 Task: Insert outline in the file "Life is beautiful".
Action: Mouse moved to (104, 63)
Screenshot: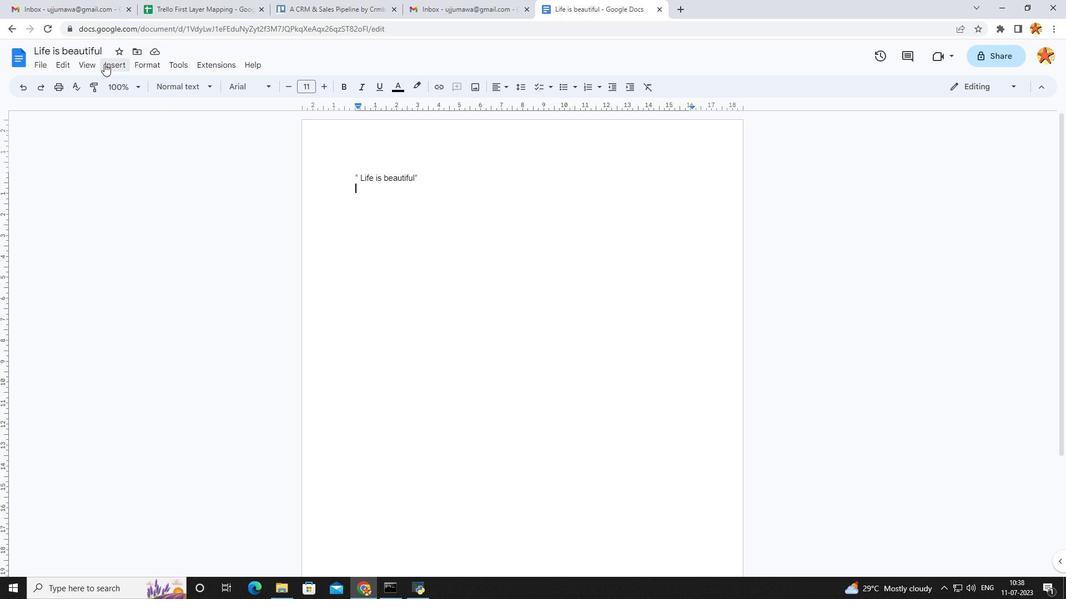 
Action: Mouse pressed left at (104, 63)
Screenshot: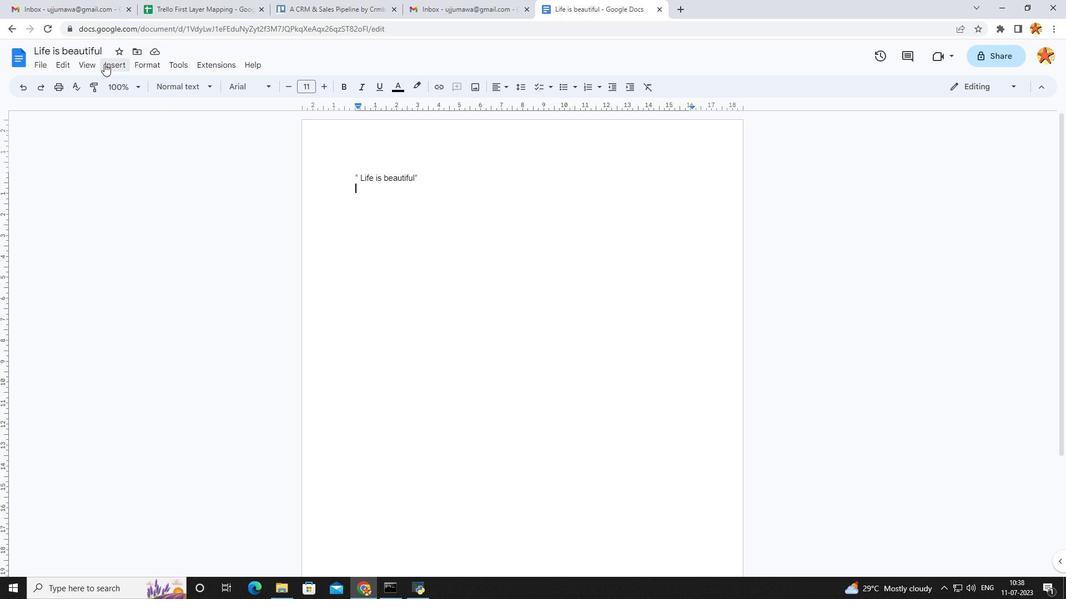 
Action: Mouse moved to (107, 151)
Screenshot: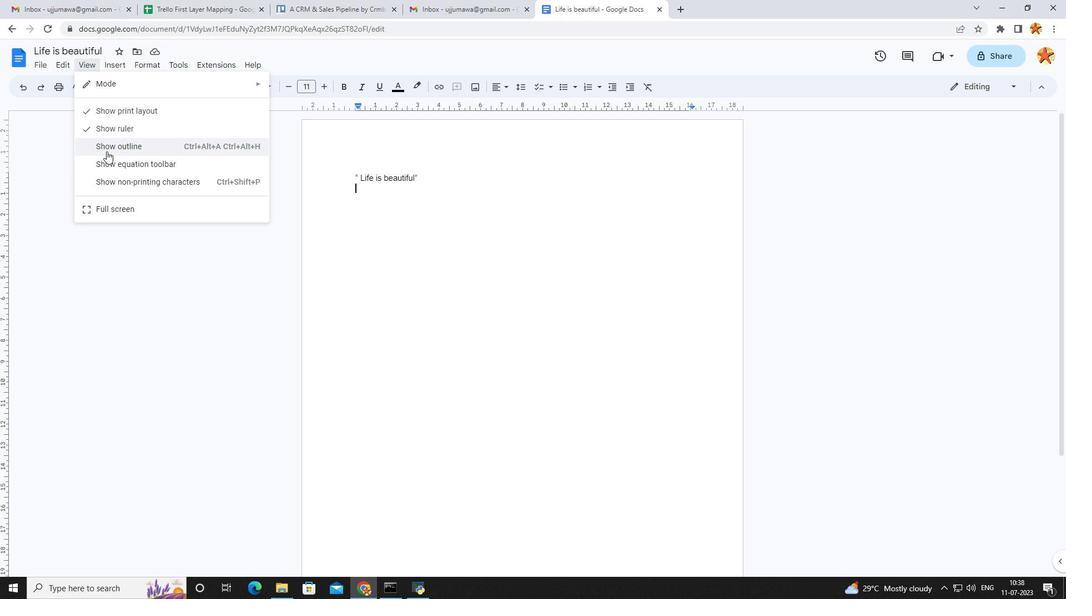 
Action: Mouse pressed left at (107, 151)
Screenshot: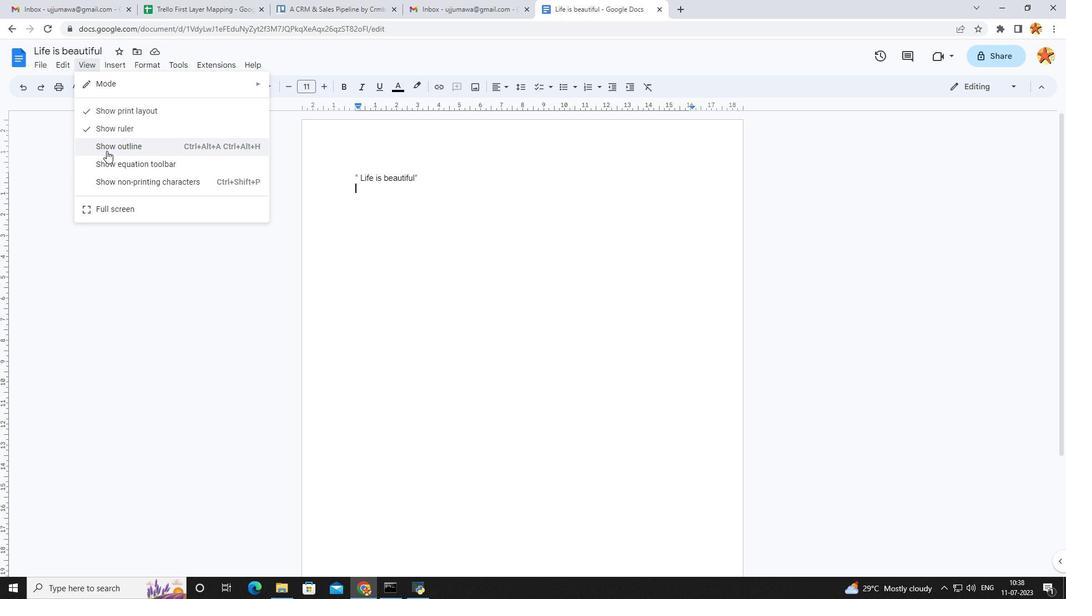 
Action: Mouse moved to (182, 278)
Screenshot: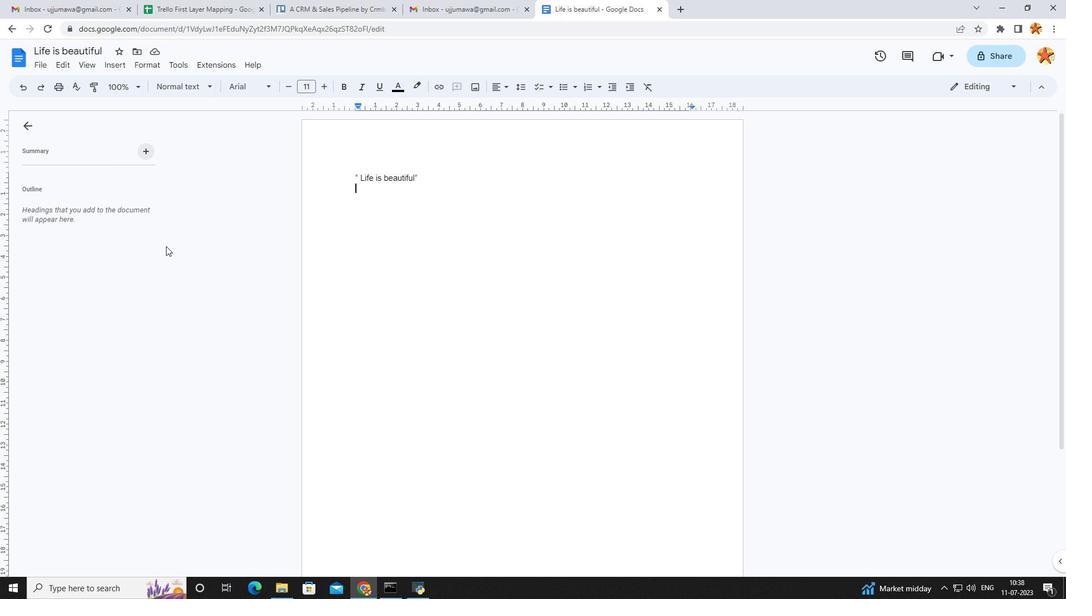 
